 Task: Add Sprouts Blackberry Preserves to the cart.
Action: Mouse moved to (1119, 127)
Screenshot: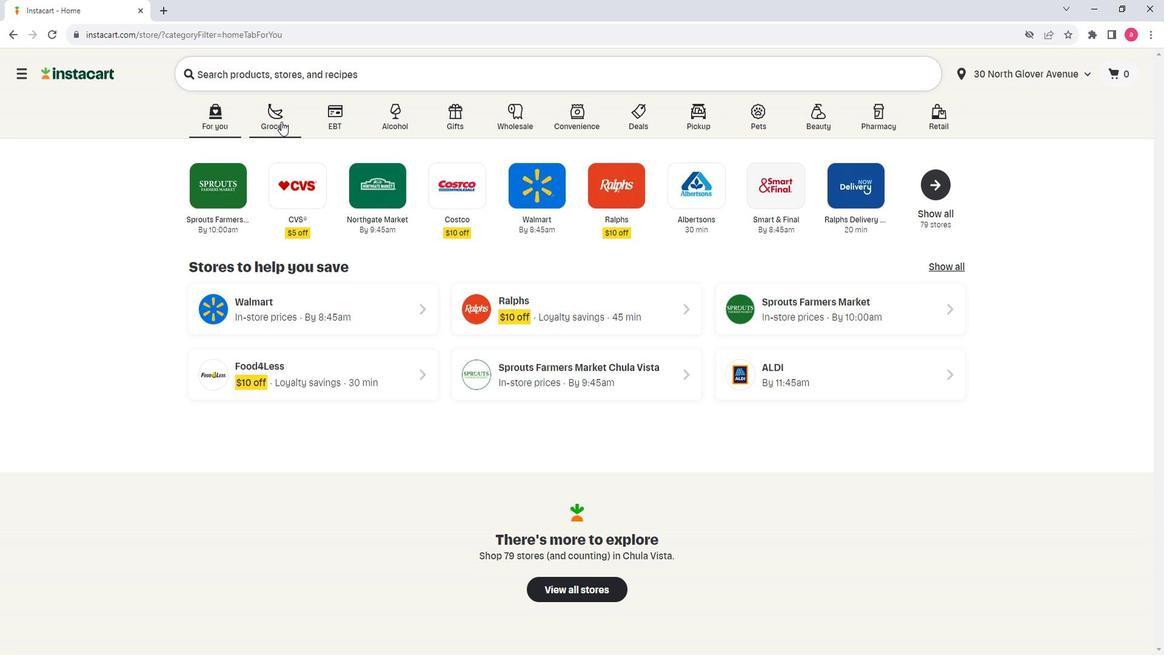 
Action: Mouse pressed left at (1119, 127)
Screenshot: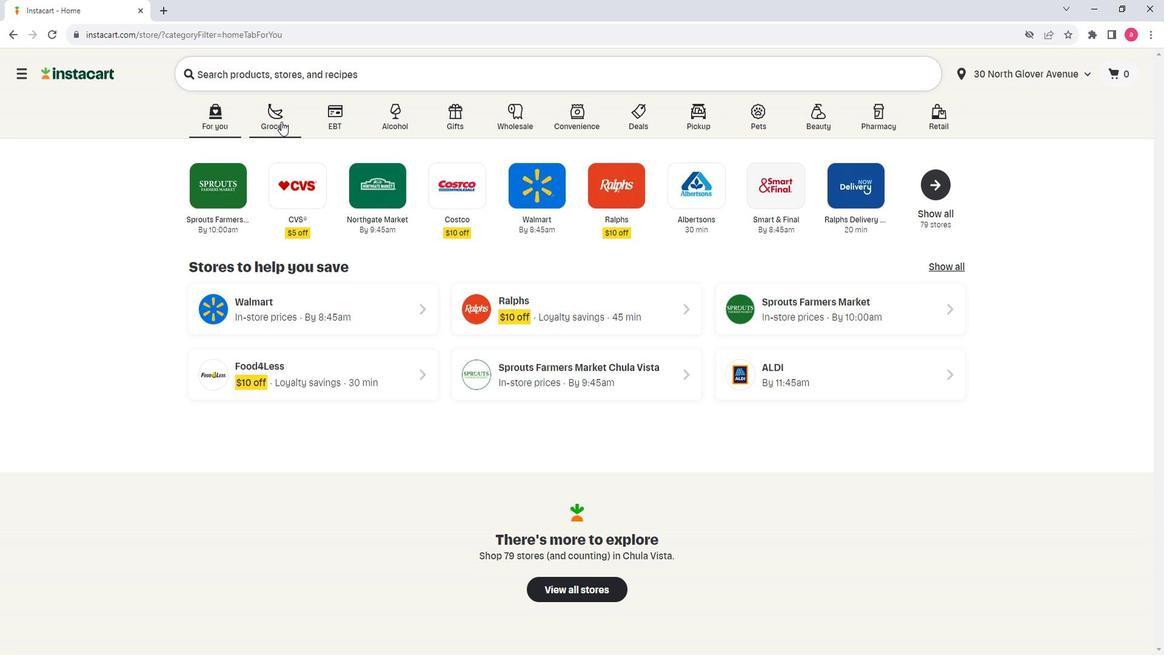 
Action: Mouse moved to (1157, 349)
Screenshot: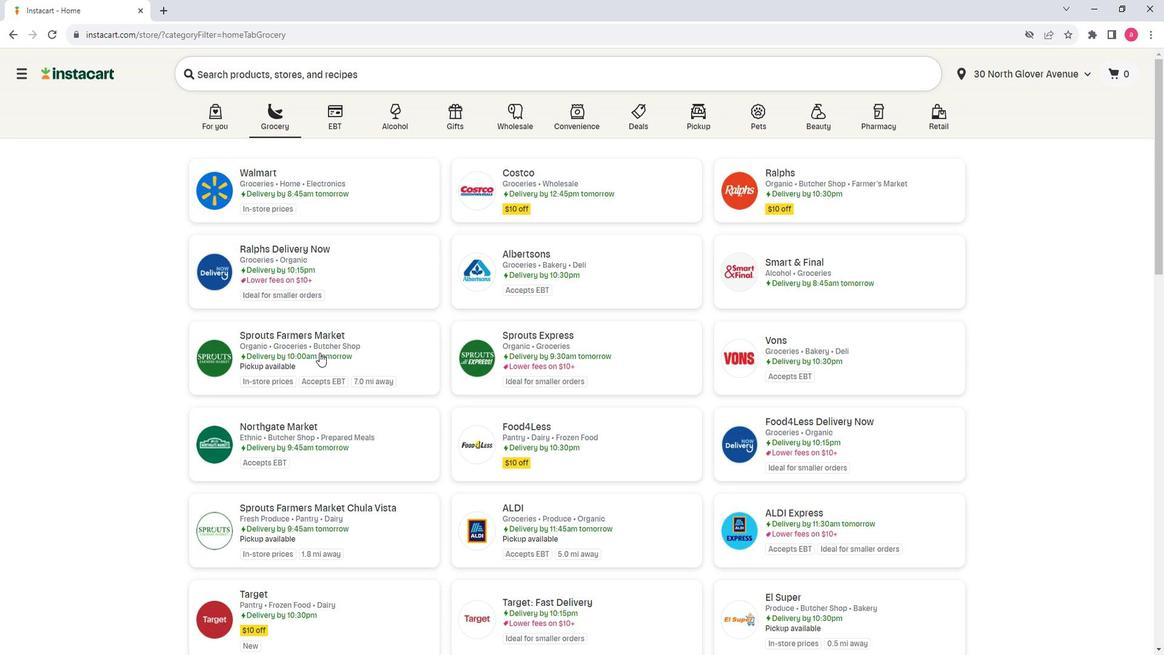 
Action: Mouse pressed left at (1157, 349)
Screenshot: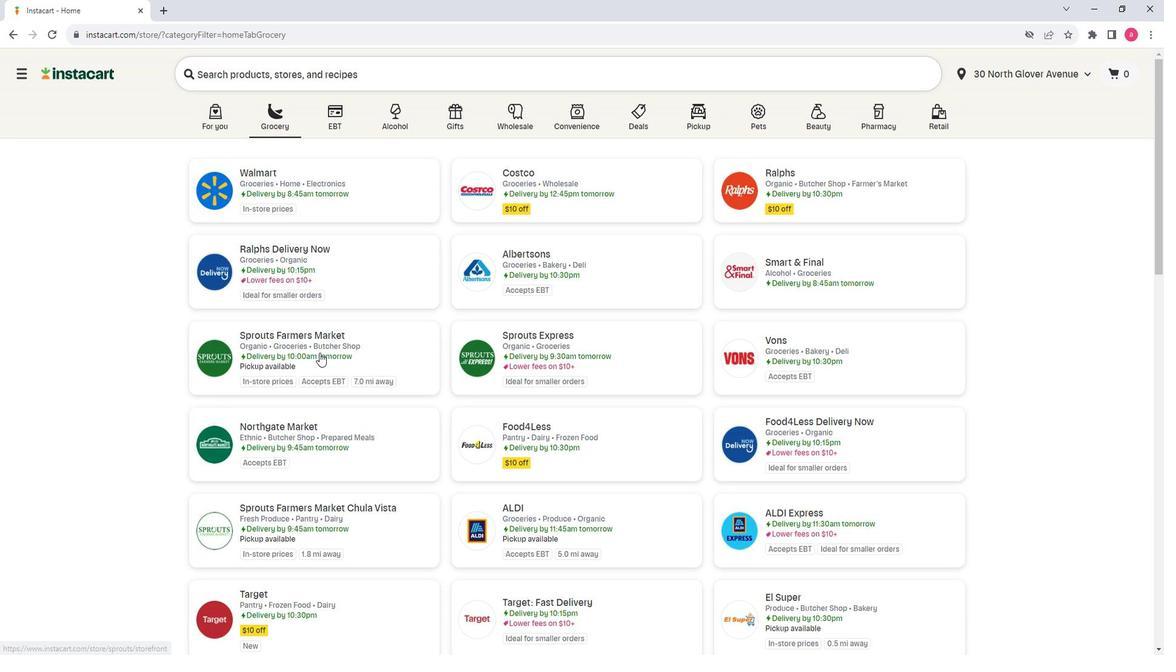 
Action: Mouse moved to (965, 341)
Screenshot: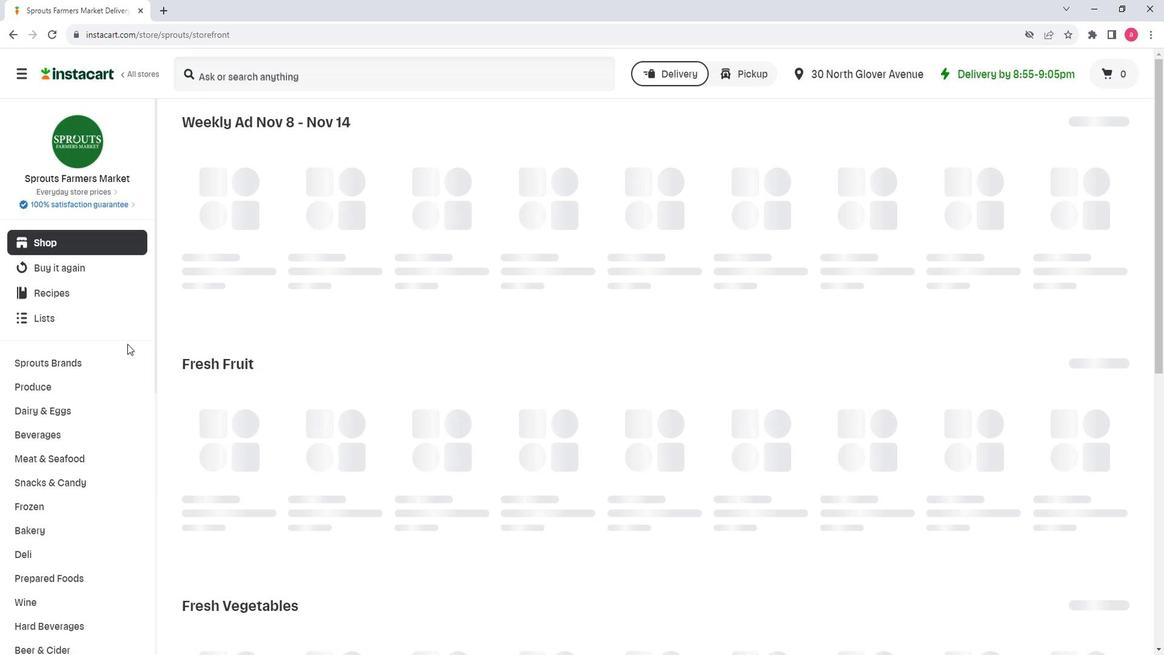 
Action: Mouse scrolled (965, 340) with delta (0, 0)
Screenshot: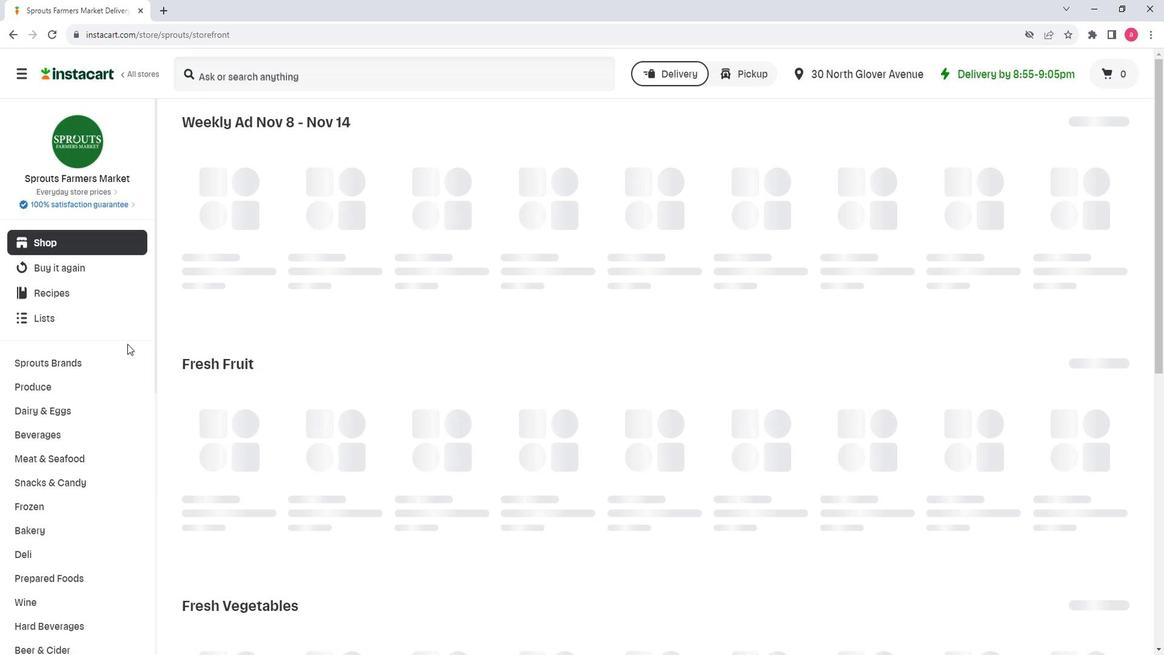 
Action: Mouse scrolled (965, 340) with delta (0, 0)
Screenshot: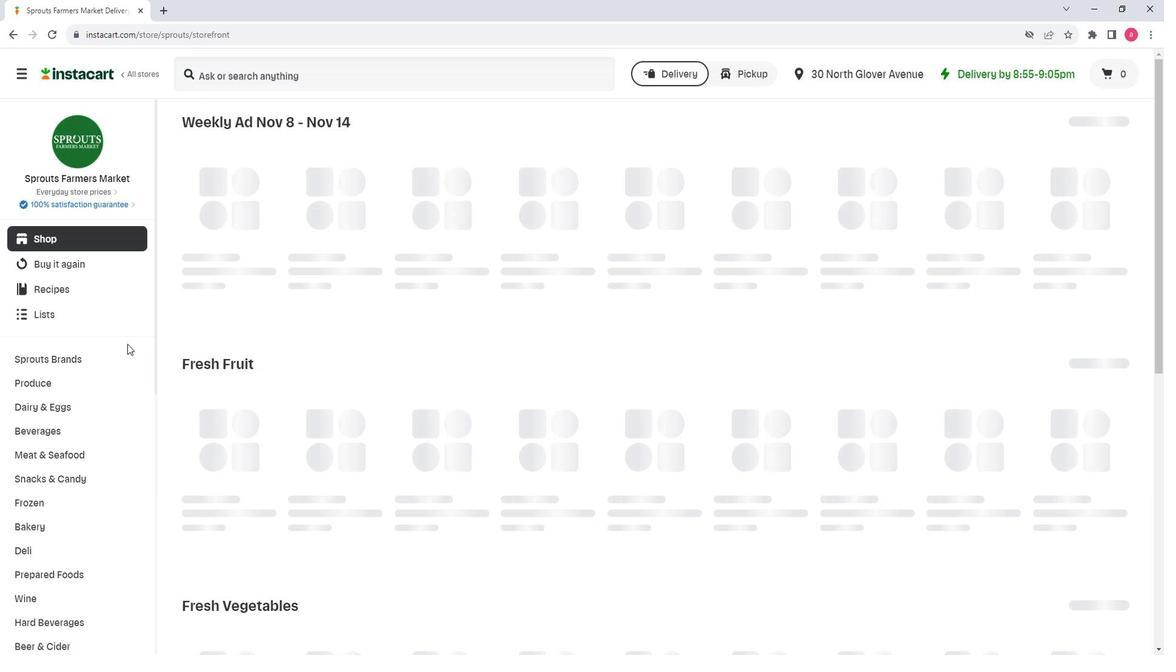 
Action: Mouse scrolled (965, 340) with delta (0, 0)
Screenshot: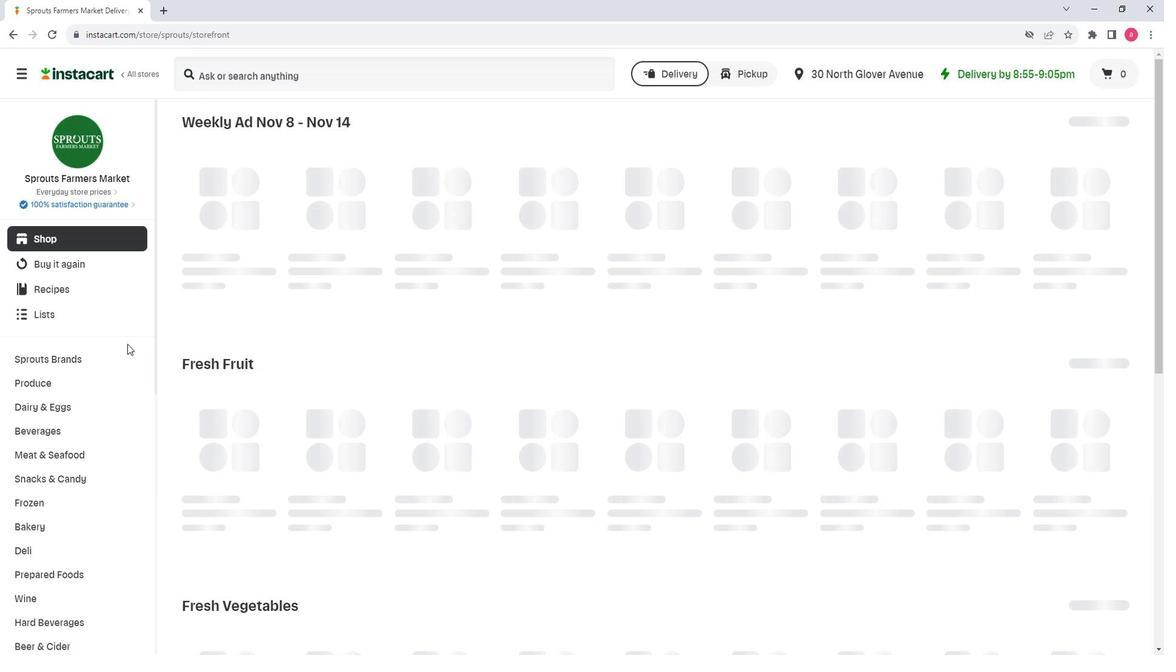 
Action: Mouse scrolled (965, 340) with delta (0, 0)
Screenshot: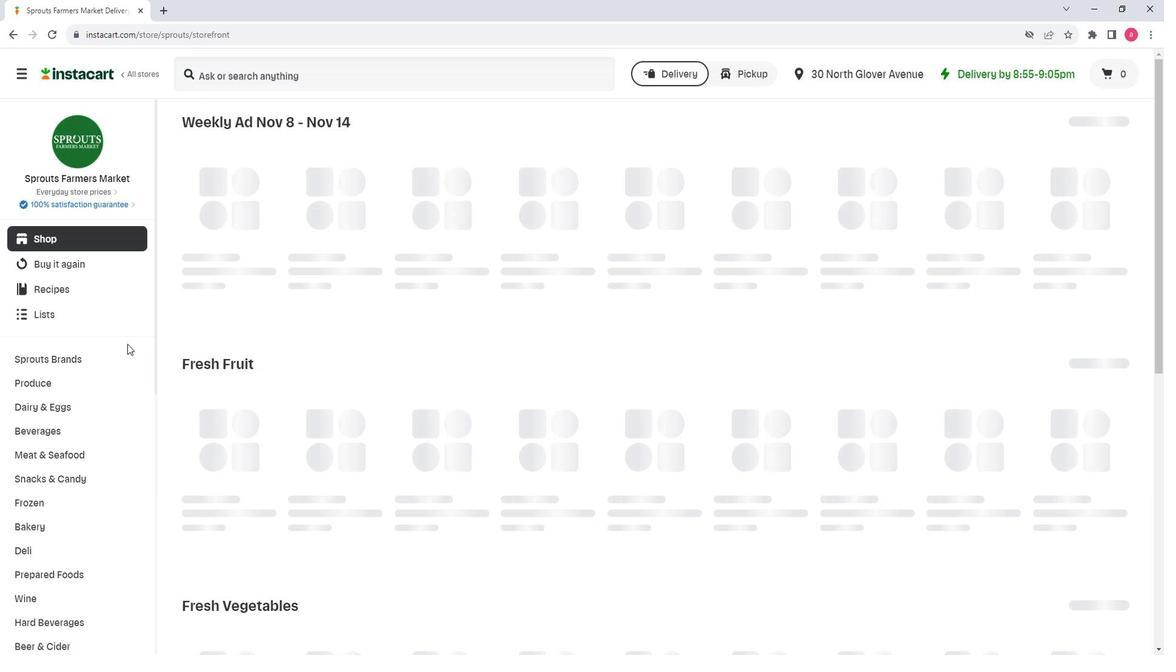 
Action: Mouse scrolled (965, 340) with delta (0, 0)
Screenshot: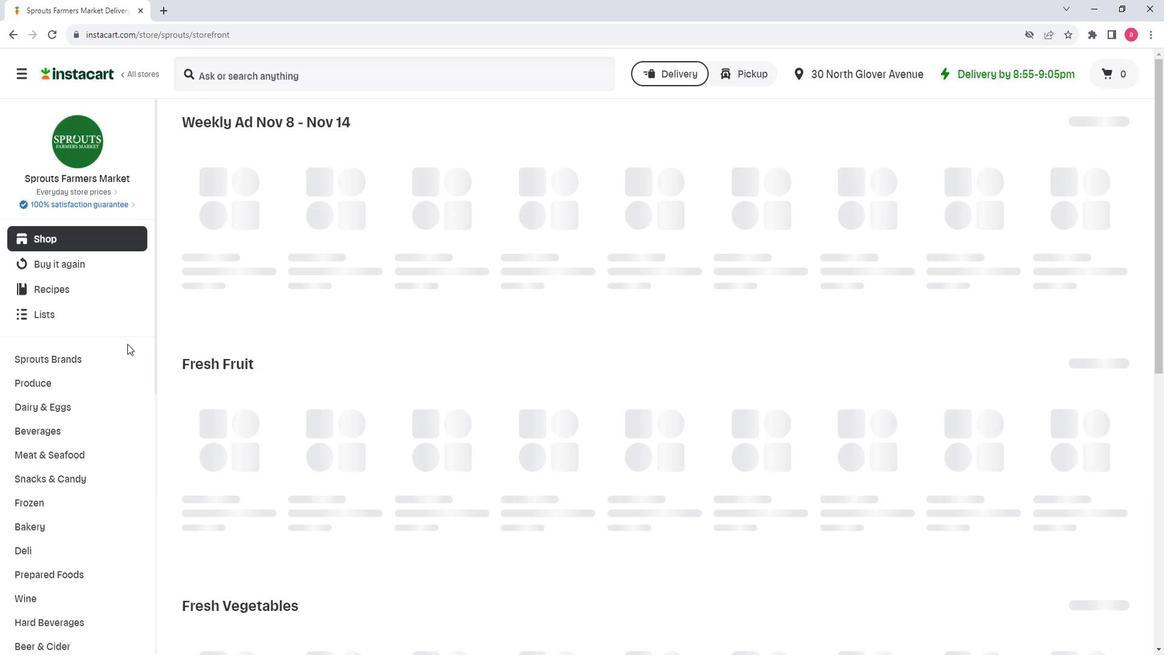 
Action: Mouse scrolled (965, 340) with delta (0, 0)
Screenshot: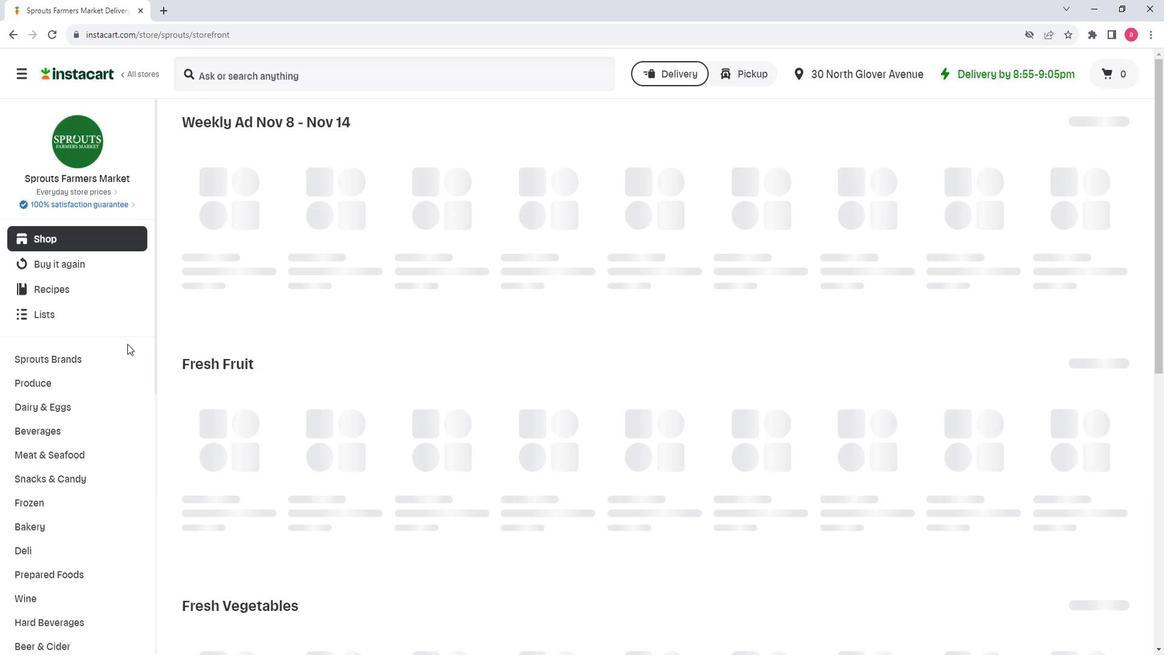 
Action: Mouse scrolled (965, 340) with delta (0, 0)
Screenshot: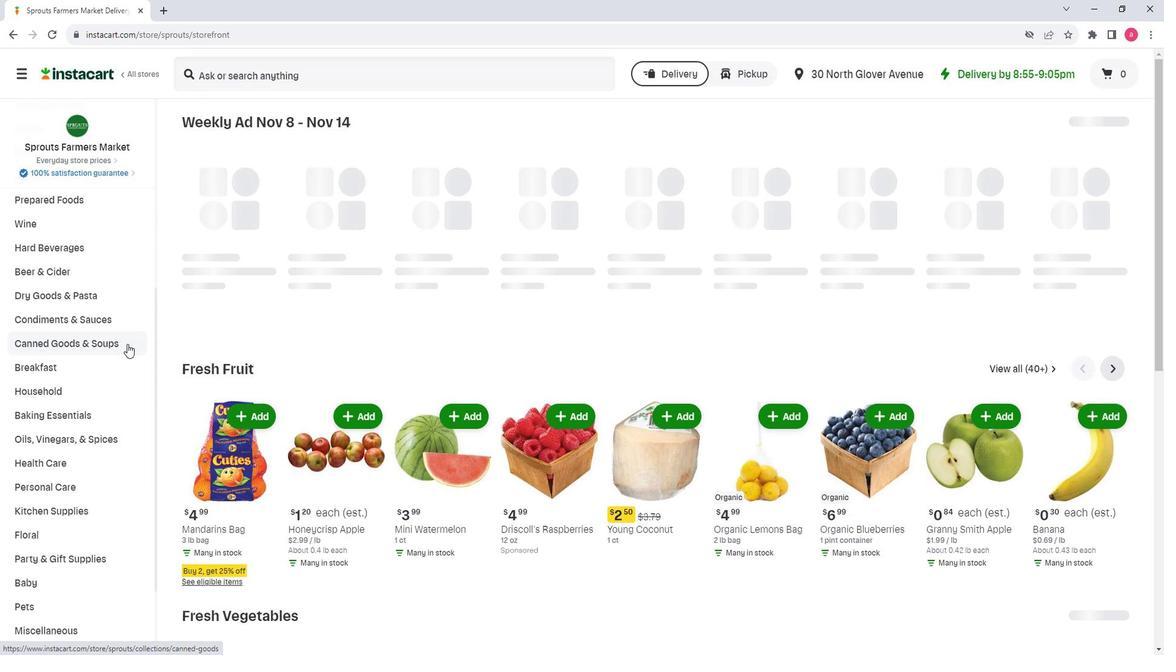 
Action: Mouse scrolled (965, 340) with delta (0, 0)
Screenshot: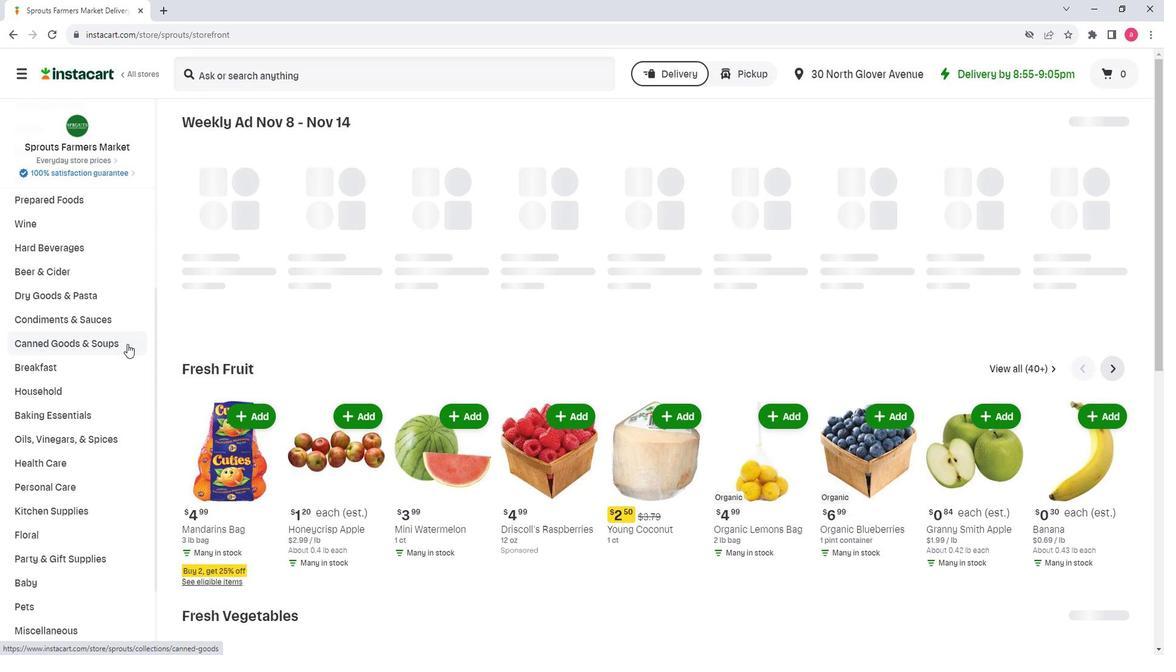 
Action: Mouse moved to (946, 371)
Screenshot: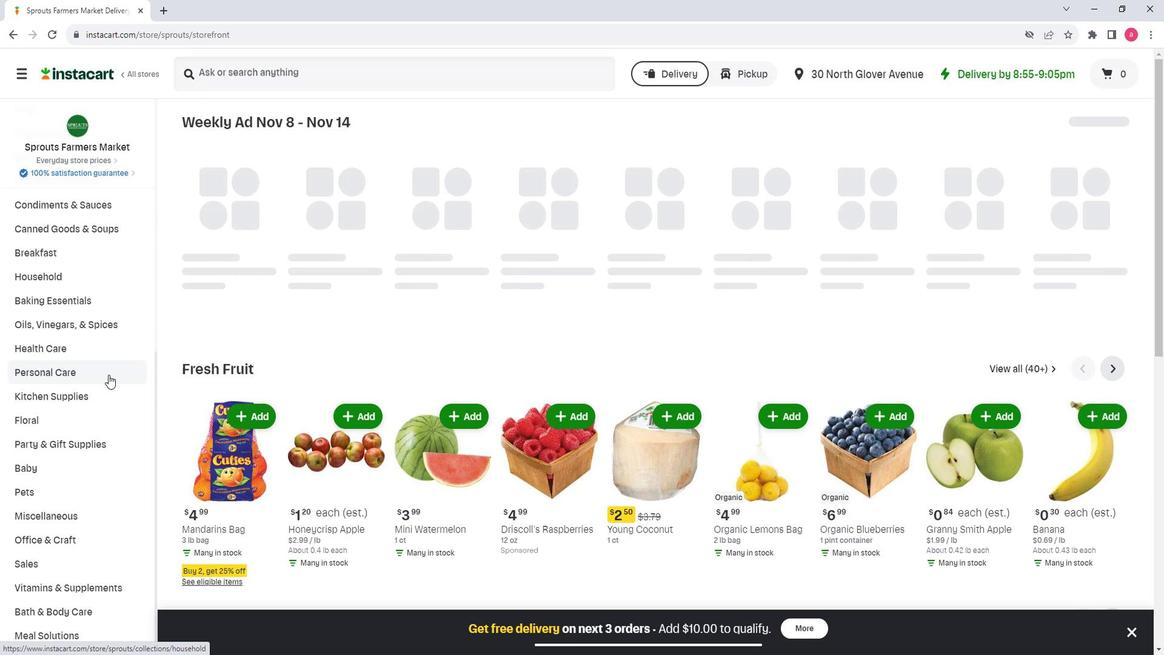 
Action: Mouse pressed left at (946, 371)
Screenshot: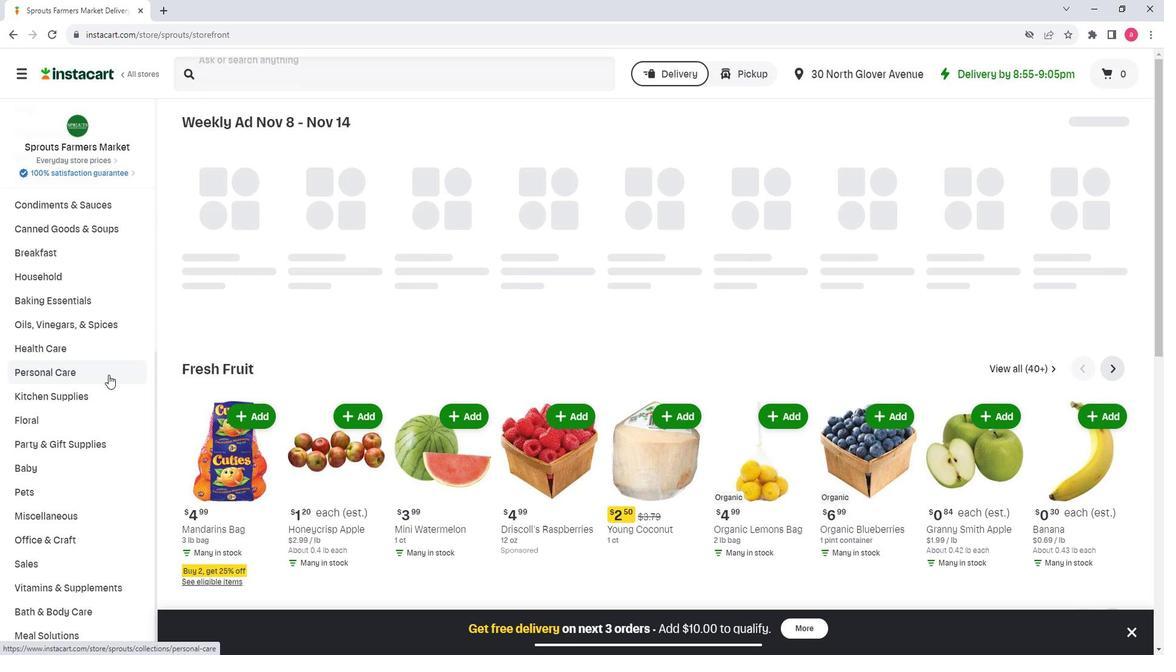 
Action: Mouse moved to (1128, 173)
Screenshot: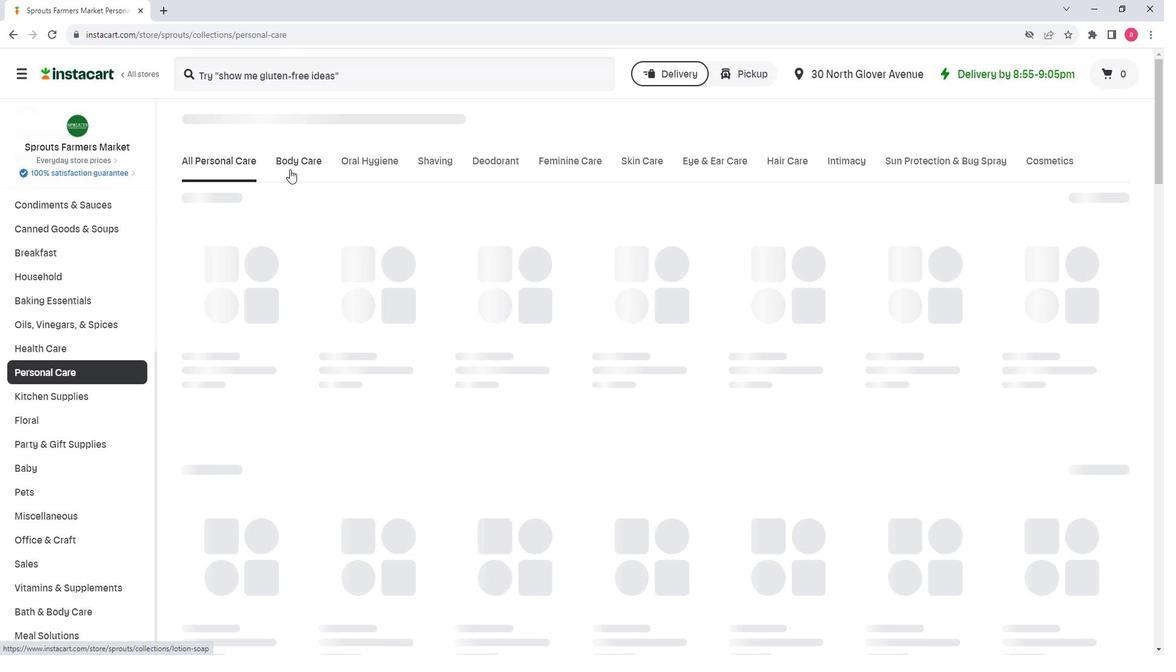 
Action: Mouse pressed left at (1128, 173)
Screenshot: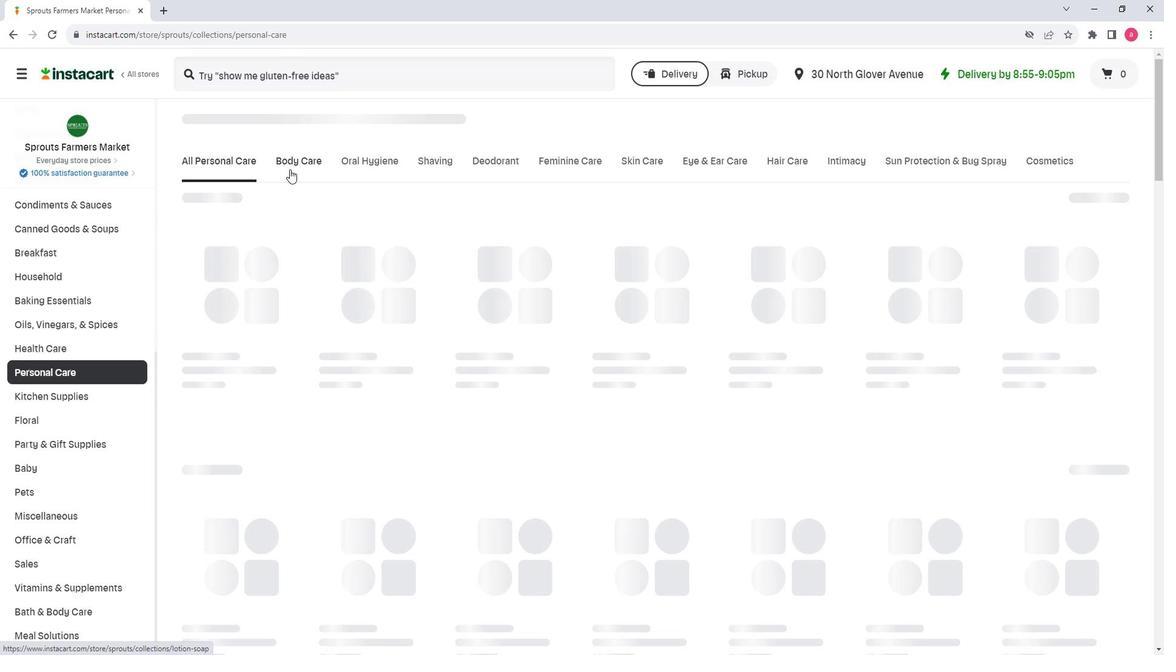 
Action: Mouse moved to (1136, 219)
Screenshot: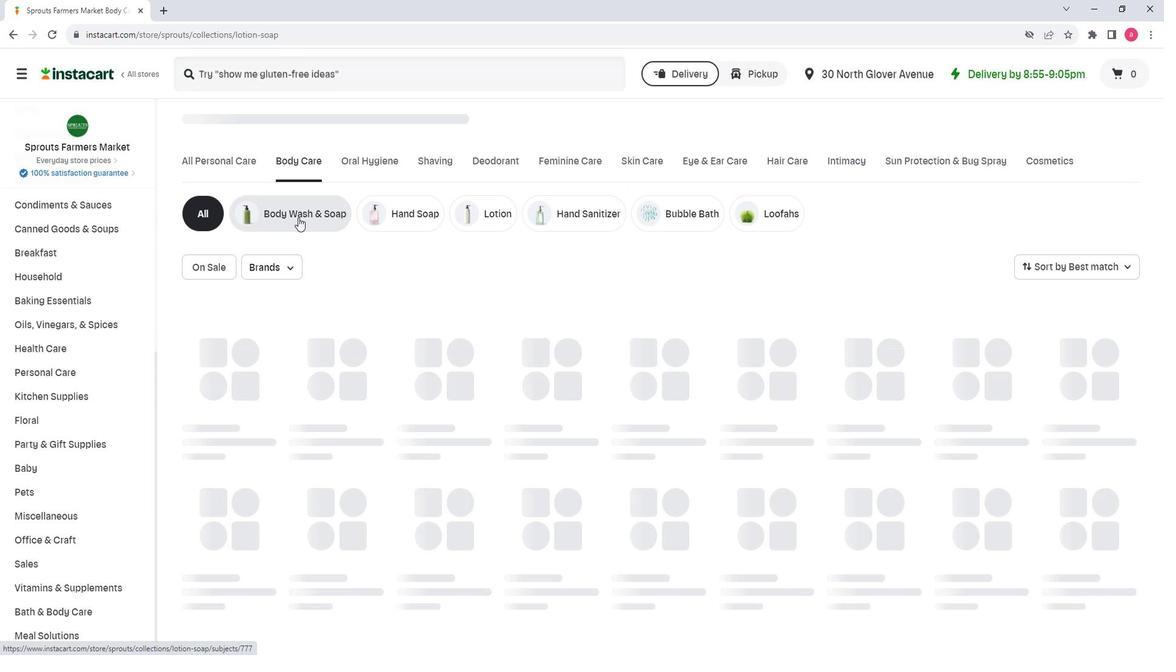 
Action: Mouse pressed left at (1136, 219)
Screenshot: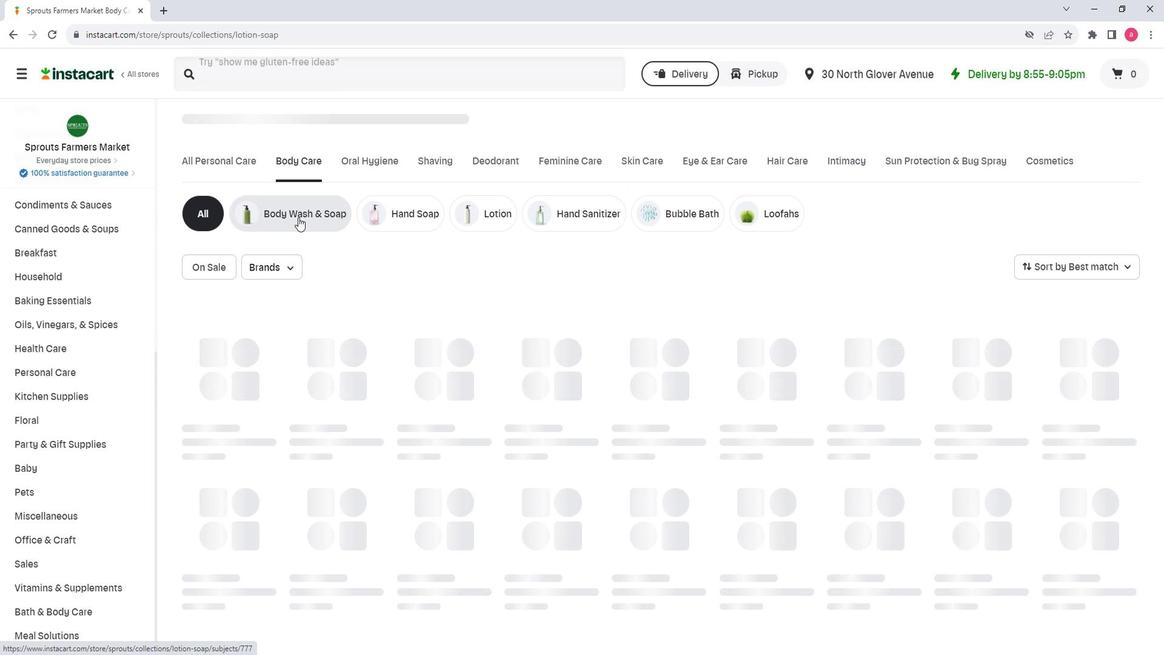 
Action: Mouse moved to (1081, 87)
Screenshot: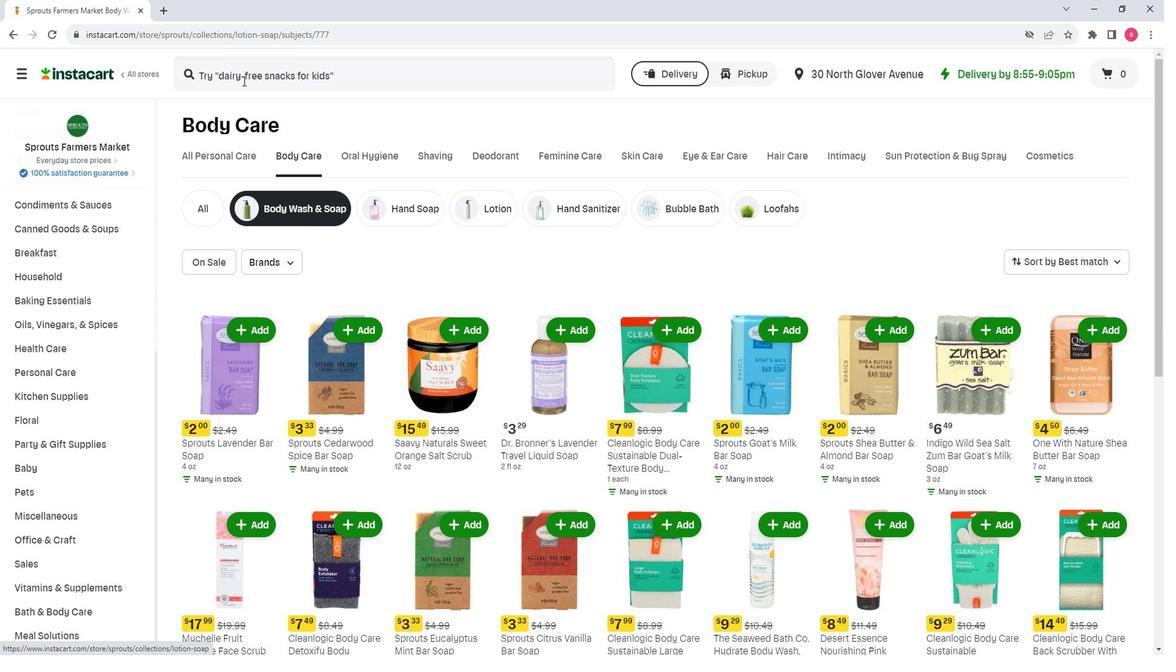 
Action: Mouse pressed left at (1081, 87)
Screenshot: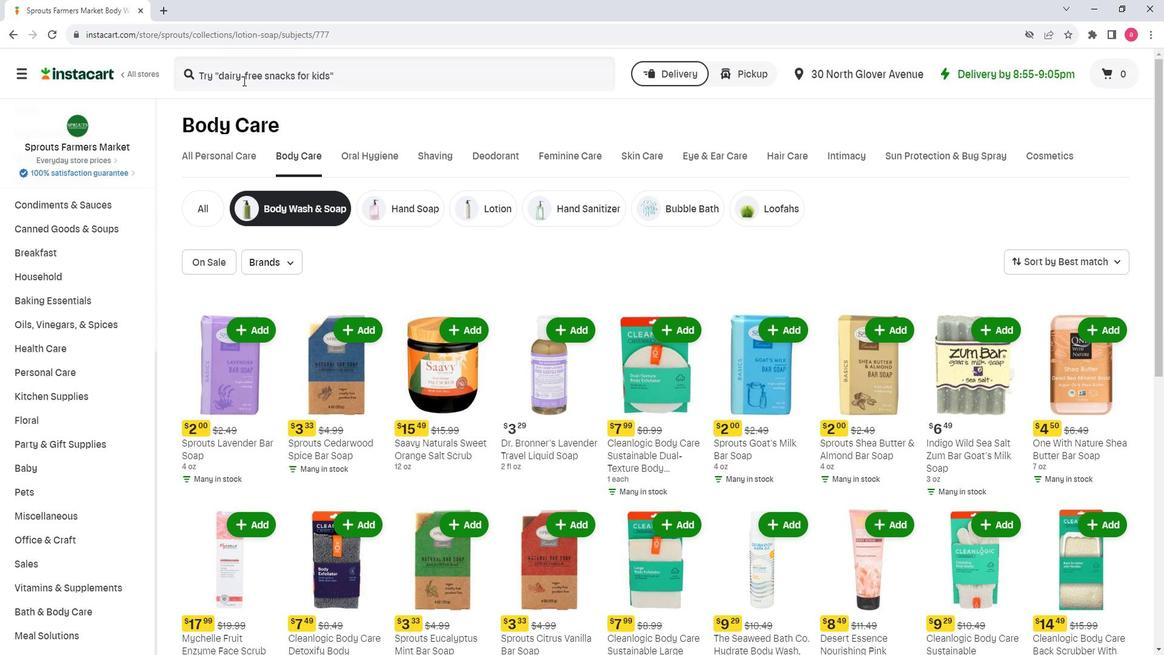 
Action: Key pressed <Key.shift><Key.shift><Key.shift><Key.shift>Sprouts<Key.space><Key.shift><Key.shift><Key.shift><Key.shift><Key.shift><Key.shift>Blackberry
Screenshot: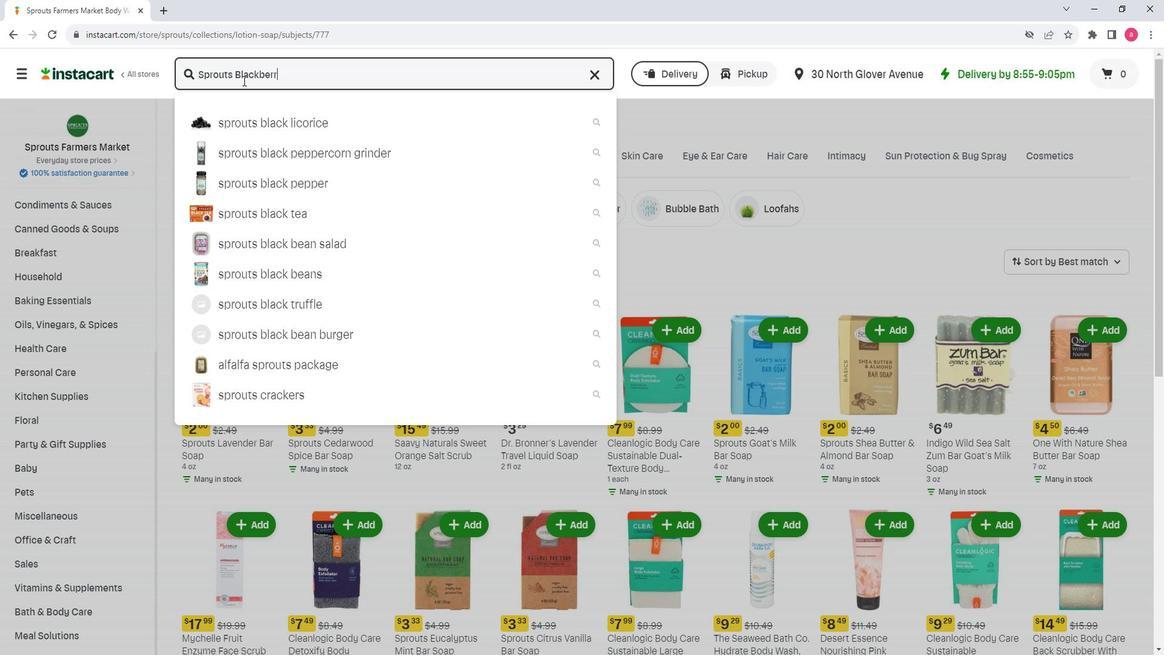 
Action: Mouse moved to (1080, 87)
Screenshot: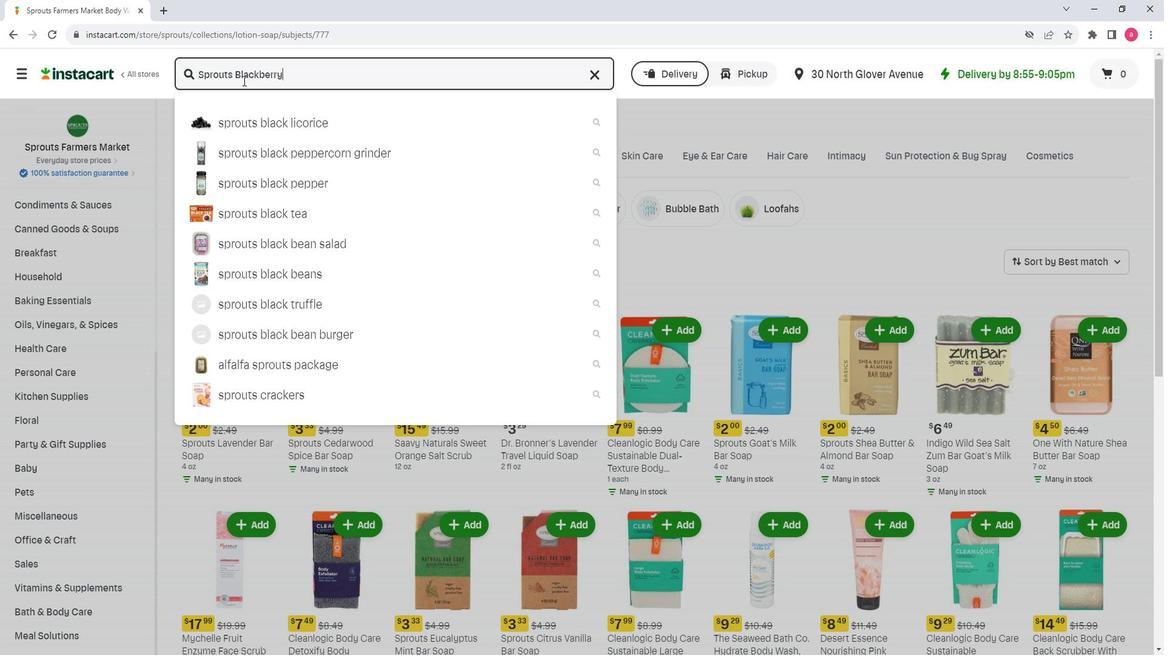 
Action: Key pressed <Key.space><Key.shift><Key.shift><Key.shift><Key.shift><Key.shift><Key.shift><Key.shift><Key.shift><Key.shift><Key.shift><Key.shift><Key.shift><Key.shift><Key.shift><Key.shift><Key.shift><Key.shift><Key.shift><Key.shift><Key.shift><Key.shift><Key.shift><Key.shift><Key.shift><Key.shift><Key.shift><Key.shift><Key.shift><Key.shift>Preserves<Key.enter>
Screenshot: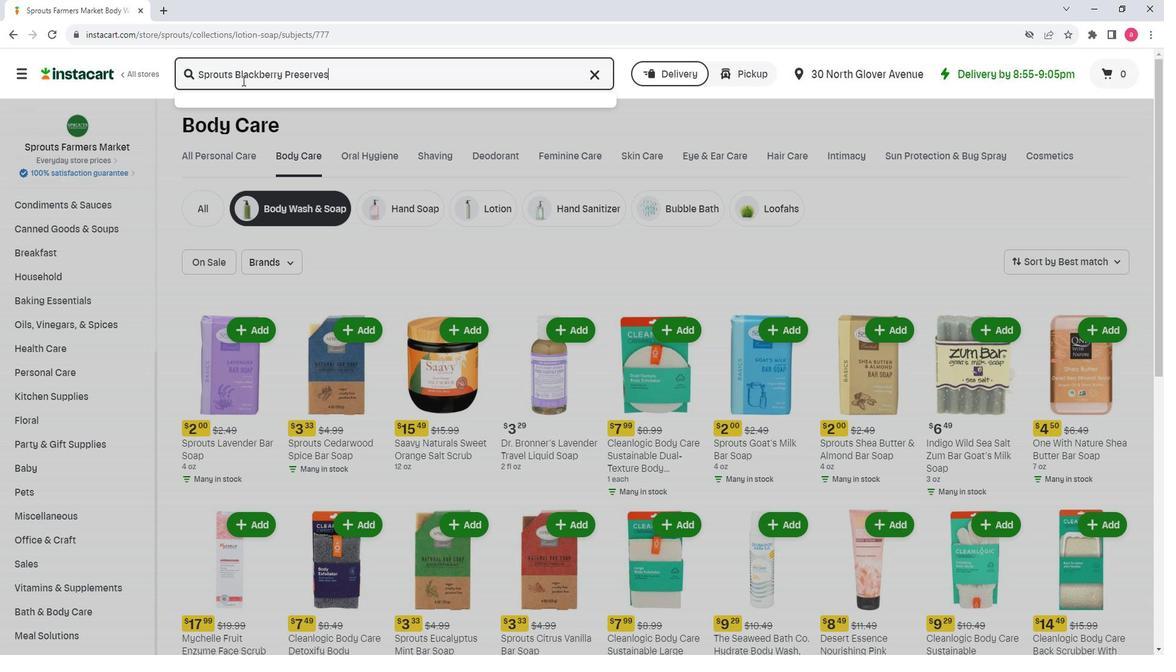 
Action: Mouse moved to (1153, 178)
Screenshot: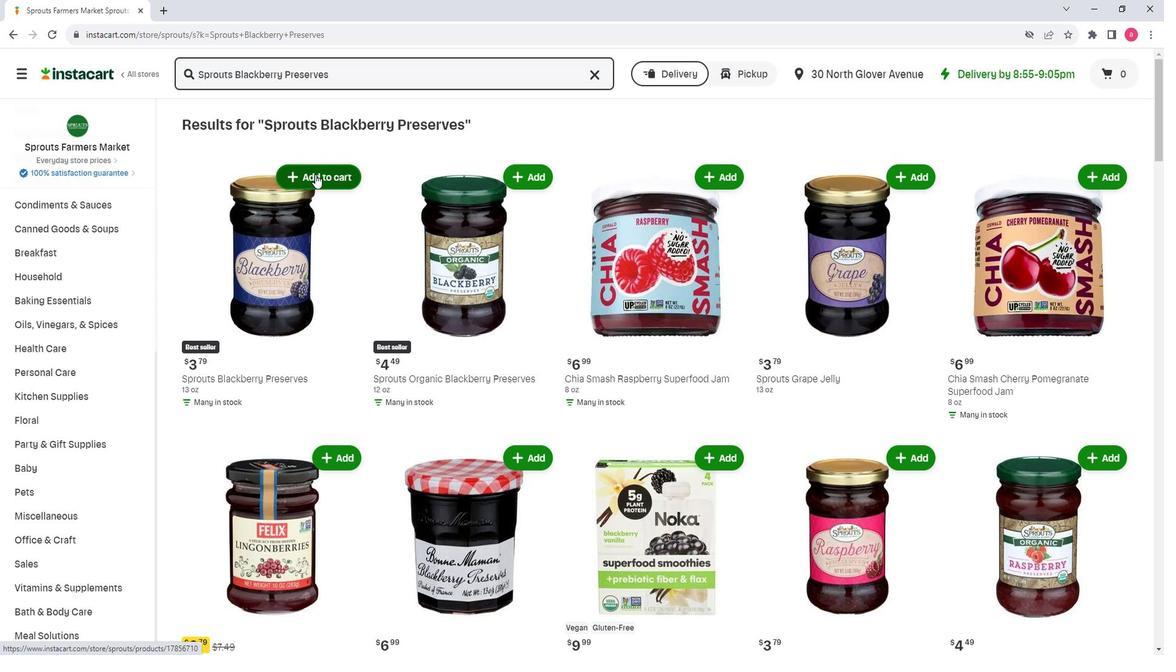 
Action: Mouse pressed left at (1153, 178)
Screenshot: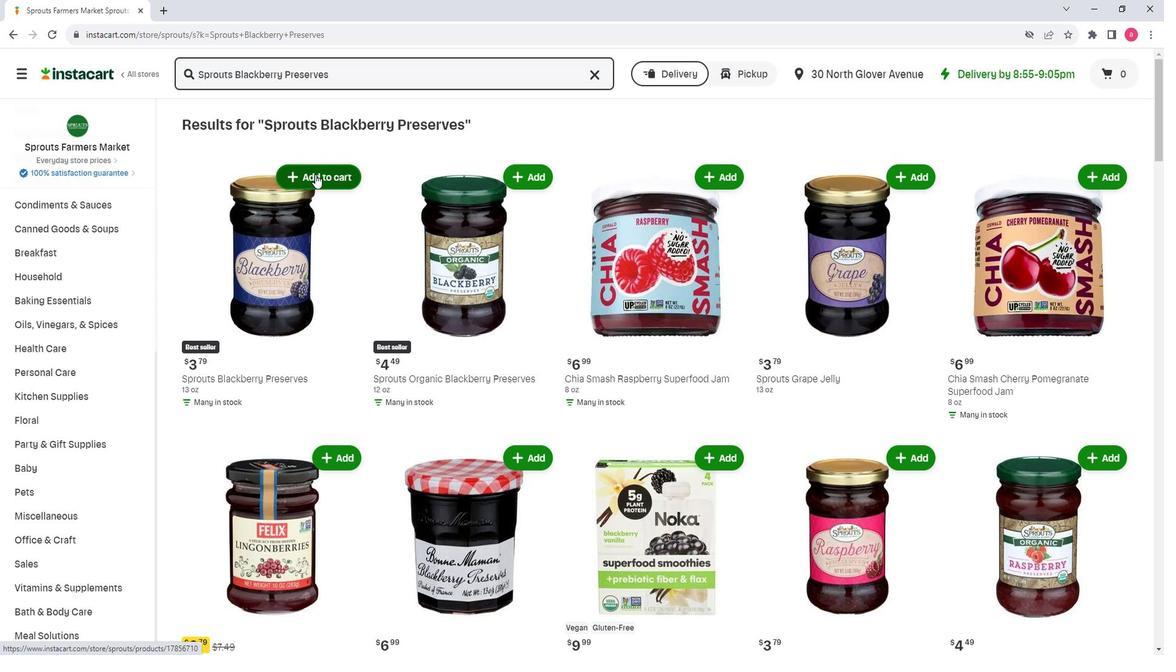 
Action: Mouse moved to (1169, 235)
Screenshot: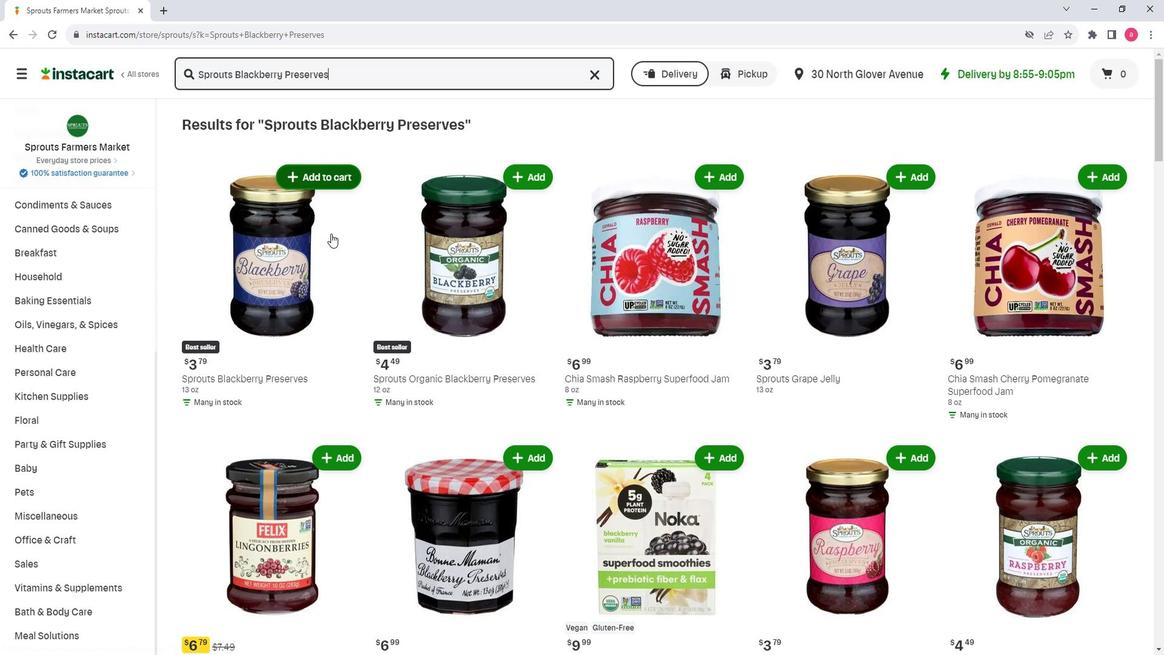 
